 Task: Access the engagement dashboard of "Digital Experience".
Action: Mouse moved to (1003, 73)
Screenshot: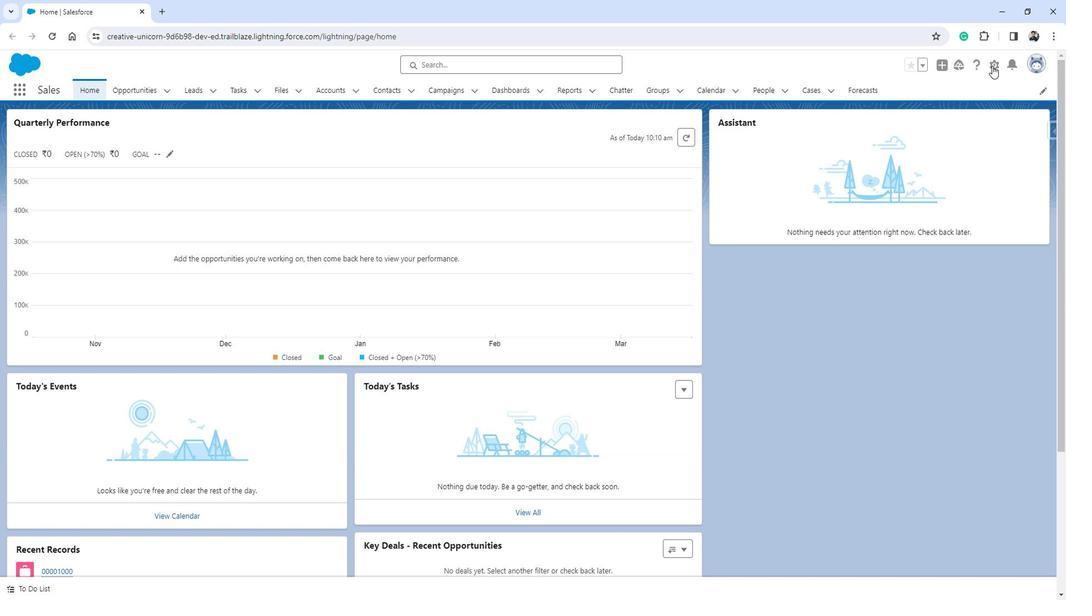 
Action: Mouse pressed left at (1003, 73)
Screenshot: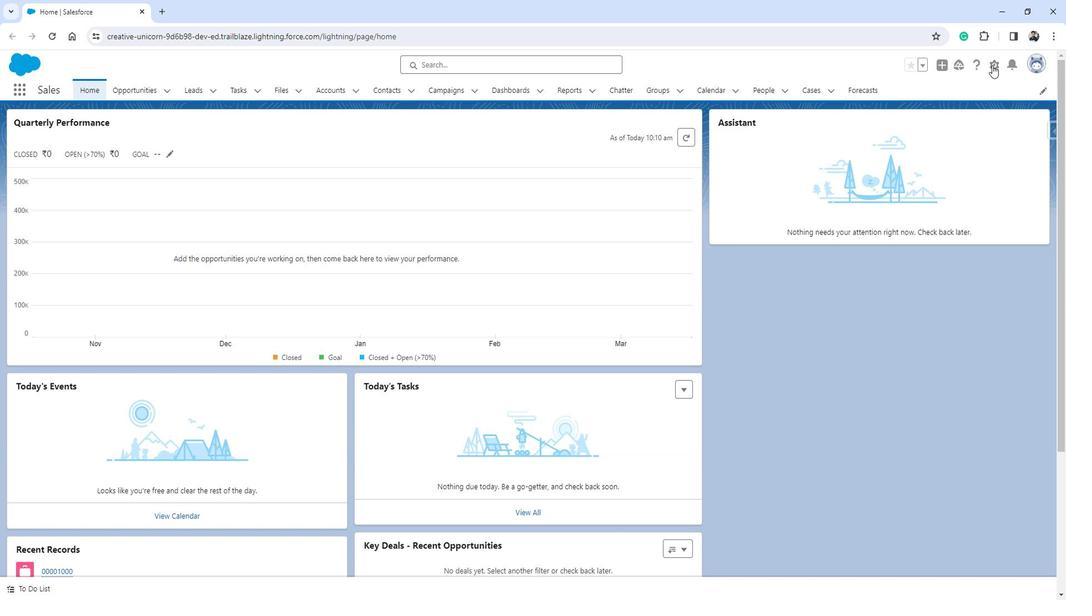 
Action: Mouse moved to (953, 112)
Screenshot: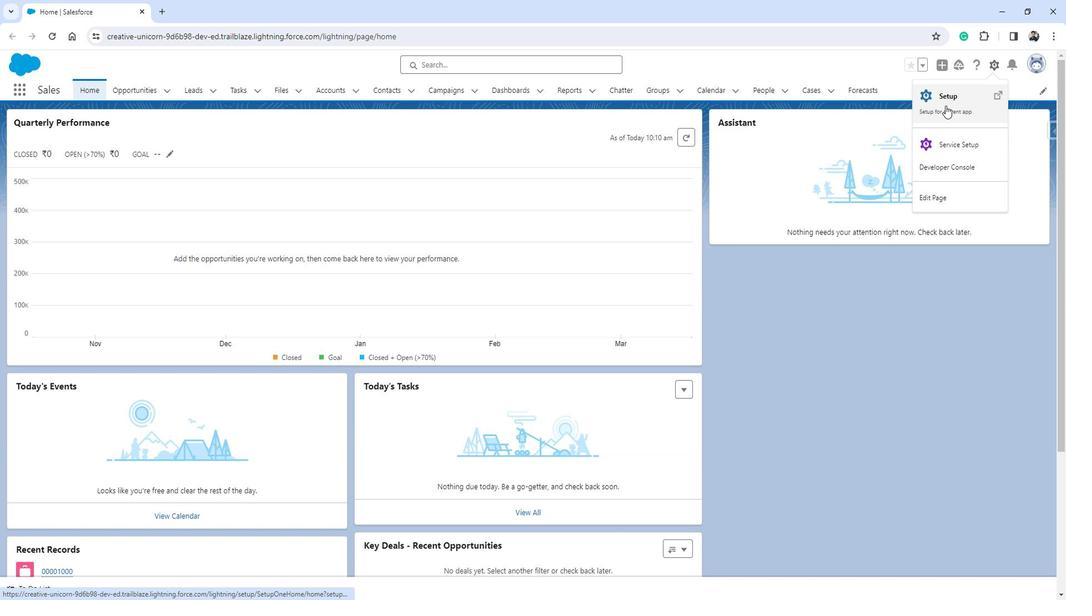 
Action: Mouse pressed left at (953, 112)
Screenshot: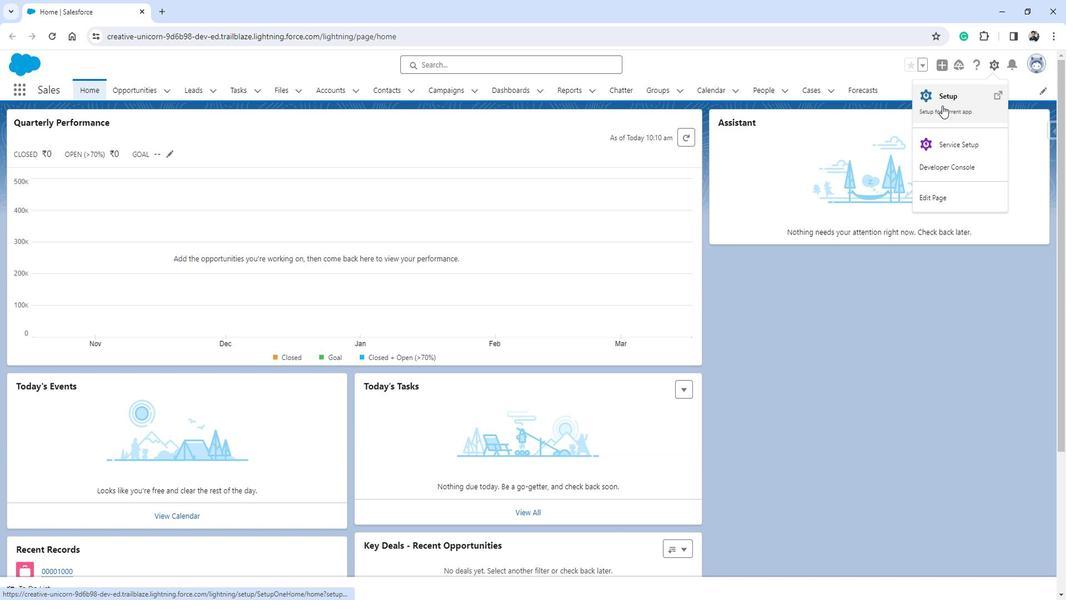 
Action: Mouse moved to (92, 323)
Screenshot: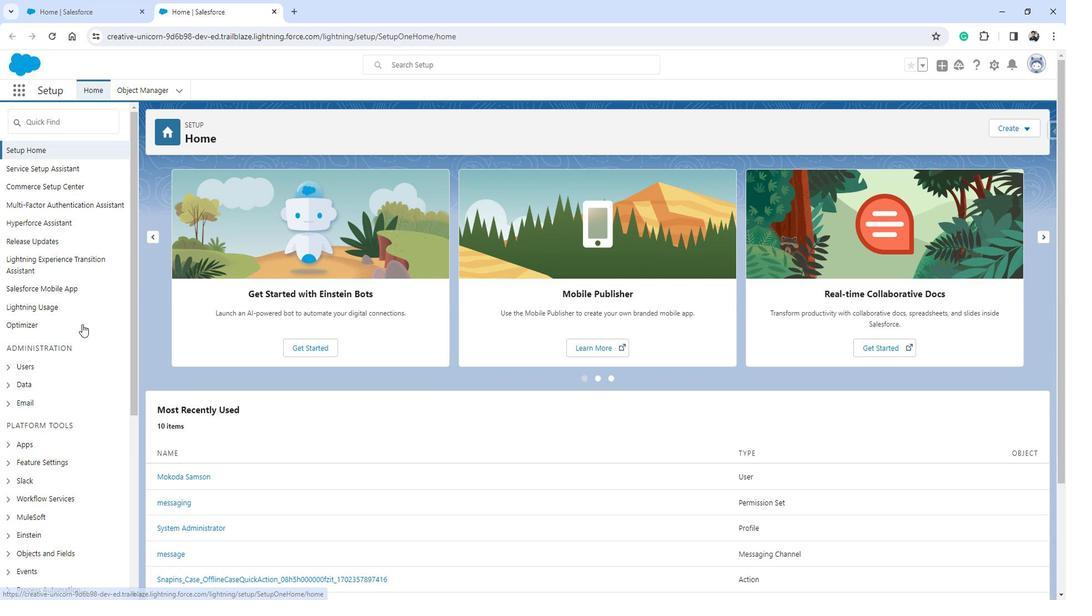 
Action: Mouse scrolled (92, 322) with delta (0, 0)
Screenshot: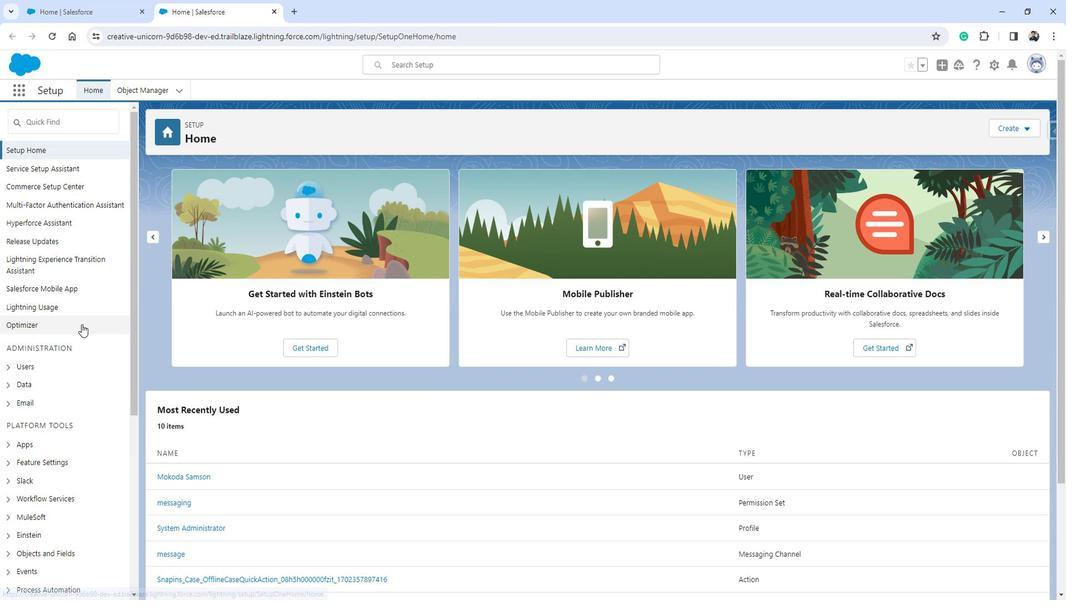 
Action: Mouse scrolled (92, 322) with delta (0, 0)
Screenshot: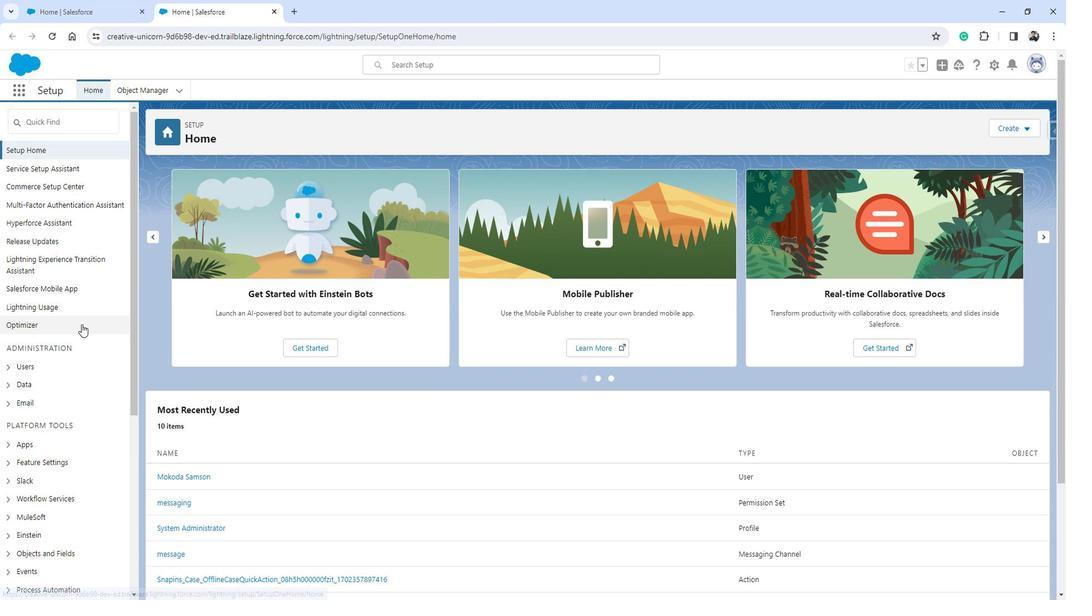 
Action: Mouse scrolled (92, 322) with delta (0, 0)
Screenshot: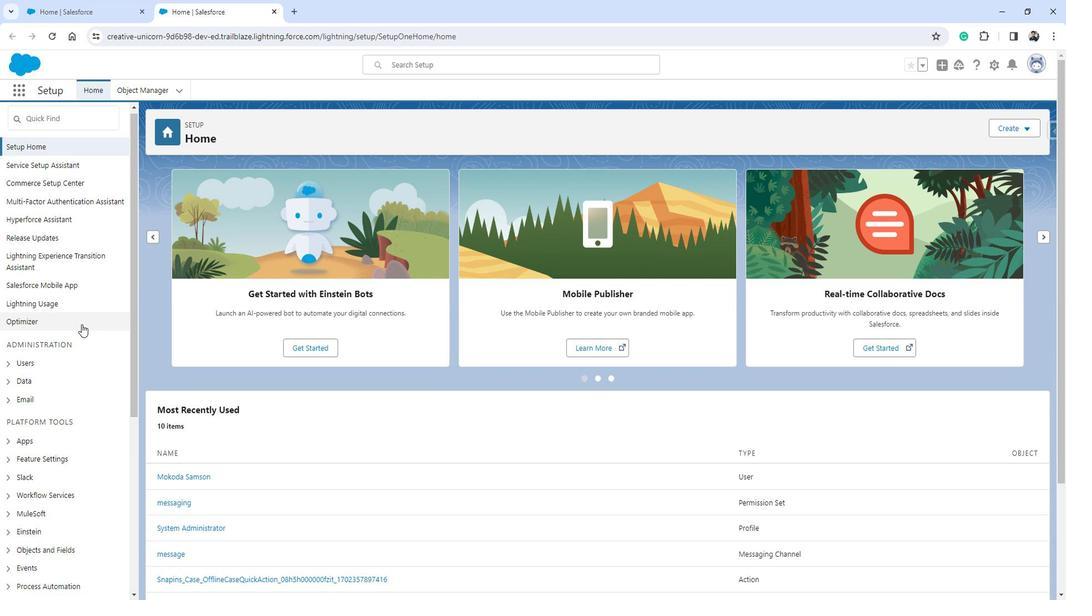 
Action: Mouse scrolled (92, 322) with delta (0, 0)
Screenshot: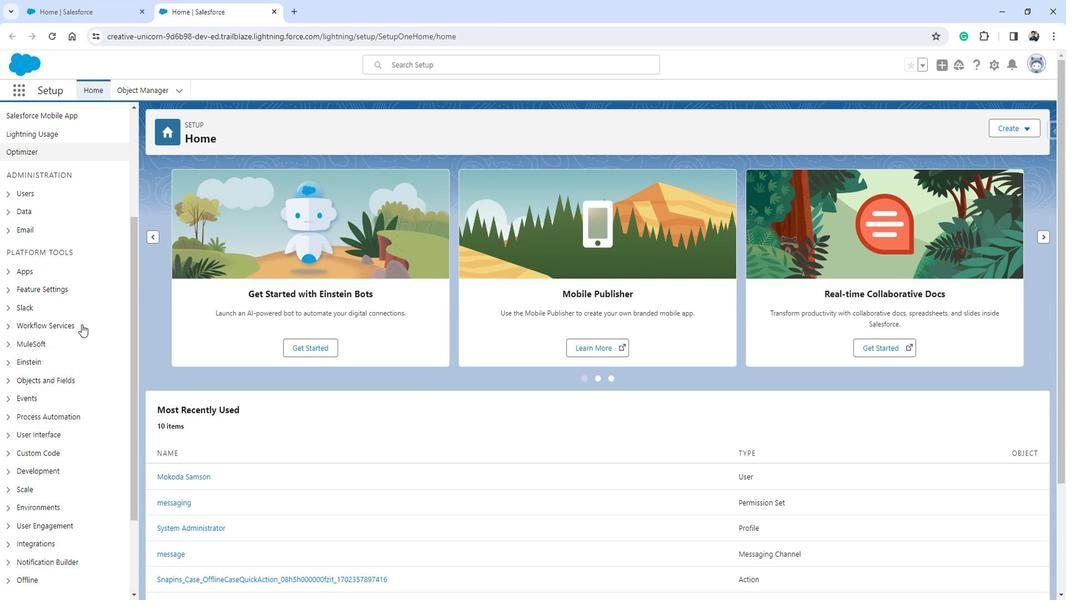 
Action: Mouse moved to (52, 234)
Screenshot: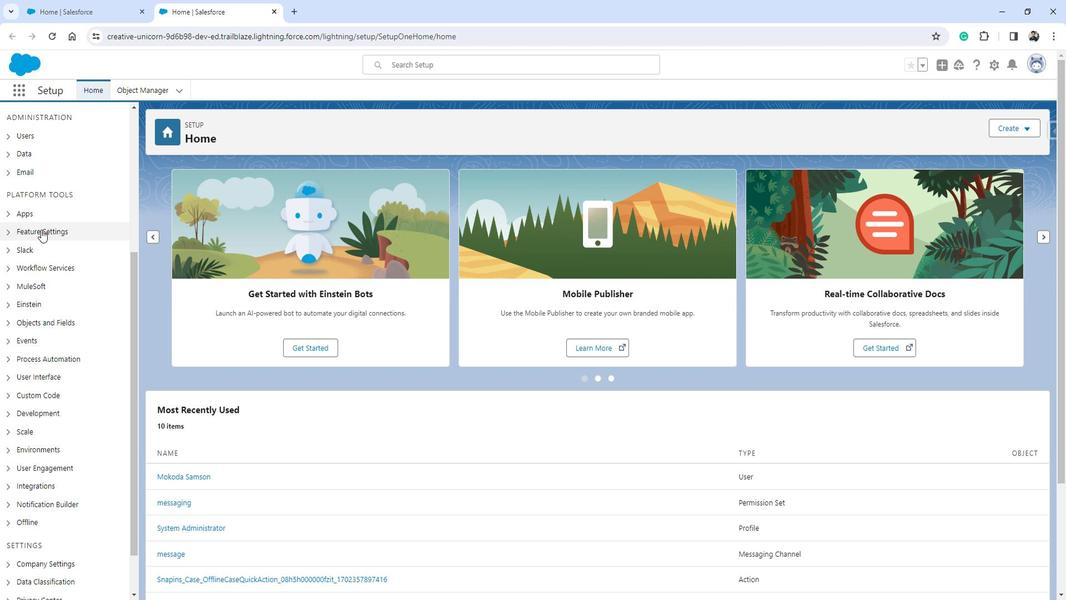 
Action: Mouse pressed left at (52, 234)
Screenshot: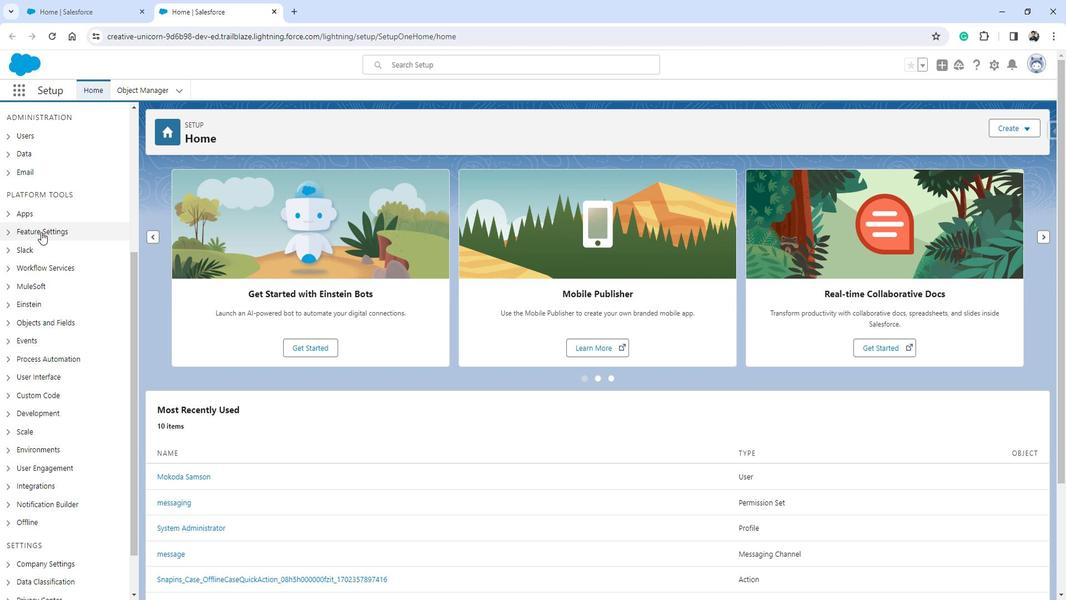 
Action: Mouse moved to (63, 351)
Screenshot: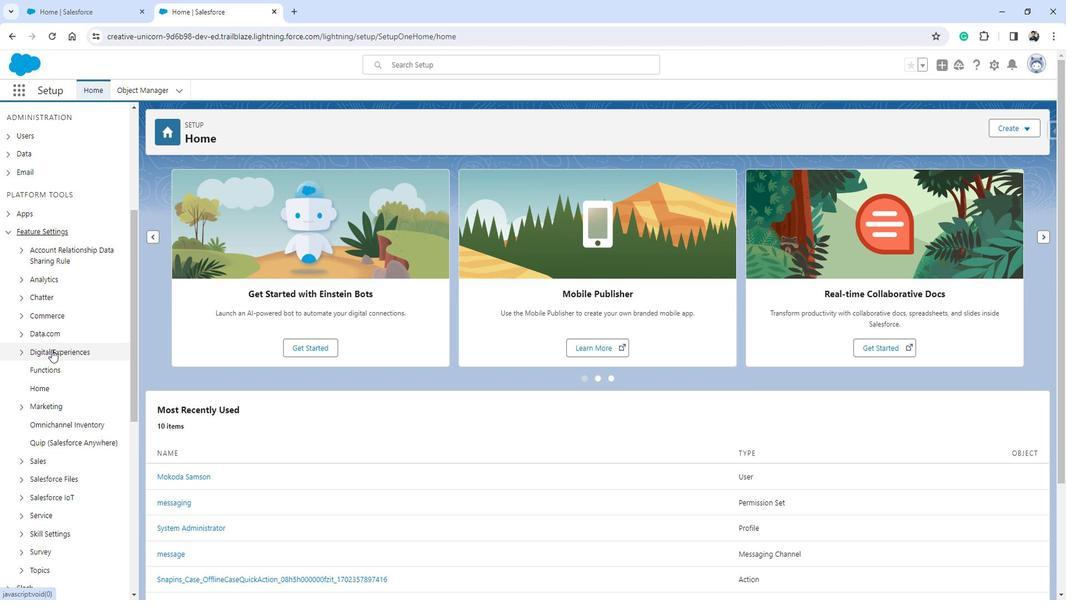 
Action: Mouse pressed left at (63, 351)
Screenshot: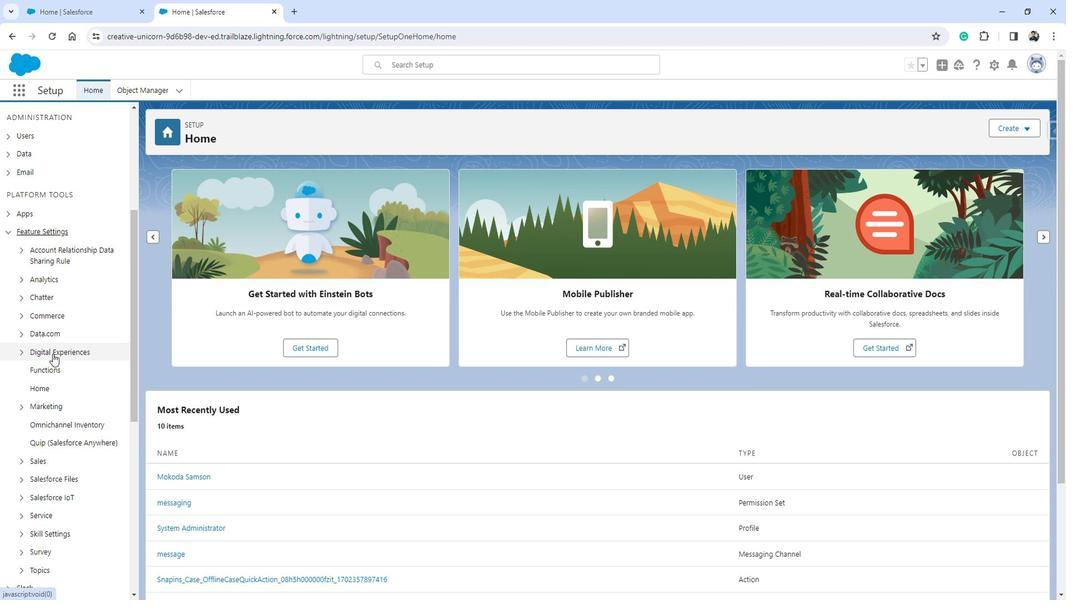 
Action: Mouse scrolled (63, 351) with delta (0, 0)
Screenshot: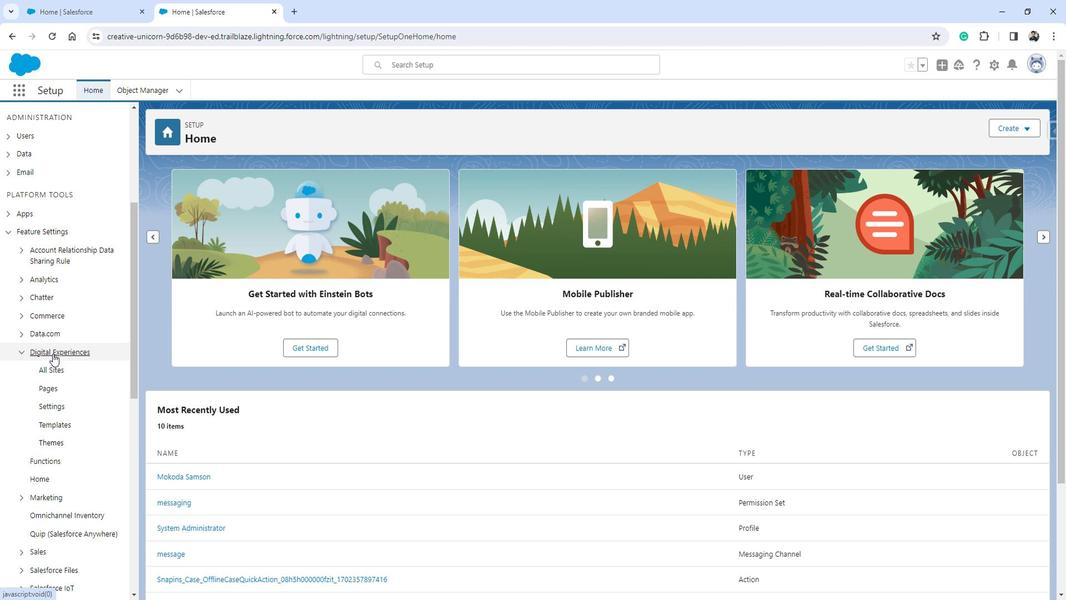 
Action: Mouse moved to (66, 310)
Screenshot: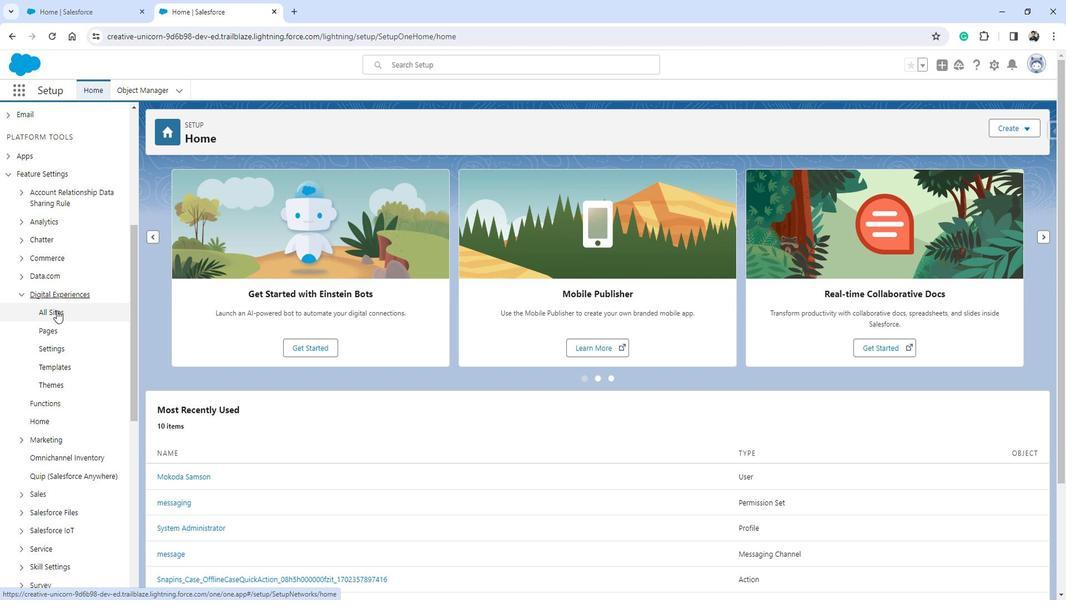
Action: Mouse pressed left at (66, 310)
Screenshot: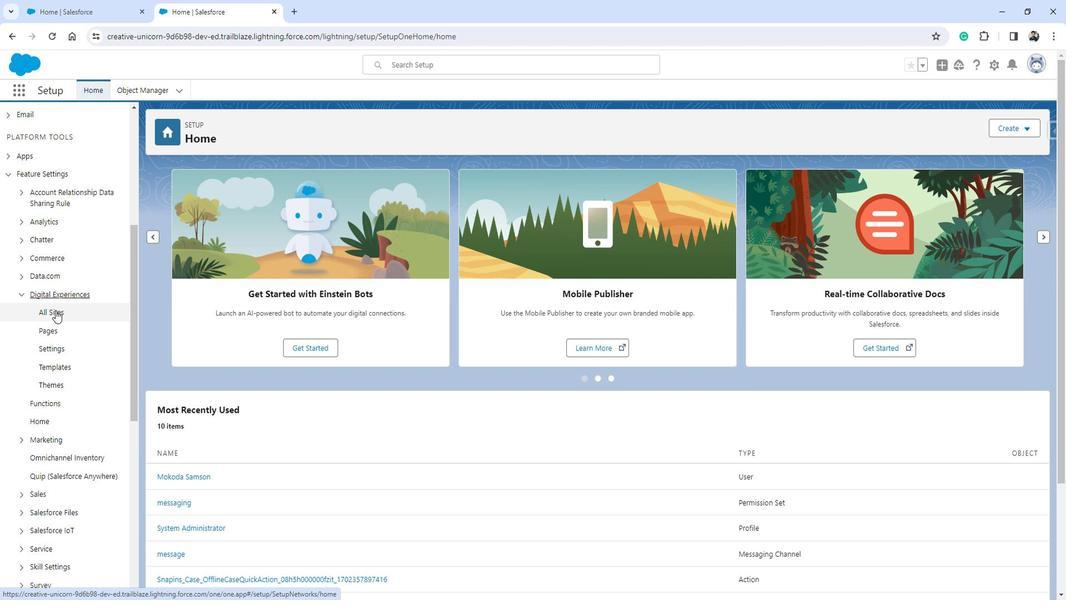 
Action: Mouse moved to (191, 342)
Screenshot: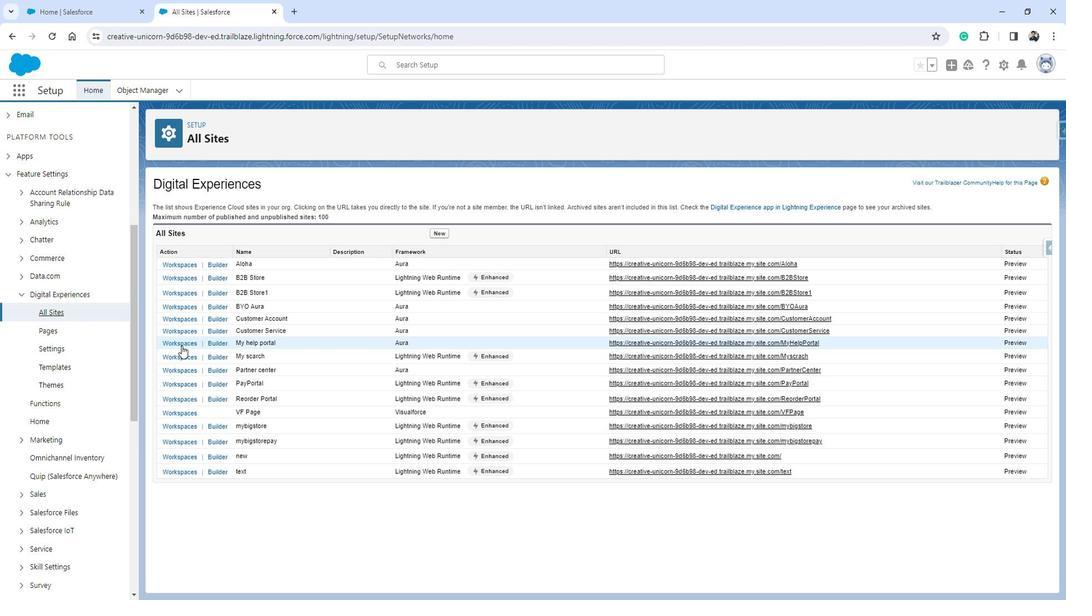 
Action: Mouse pressed left at (191, 342)
Screenshot: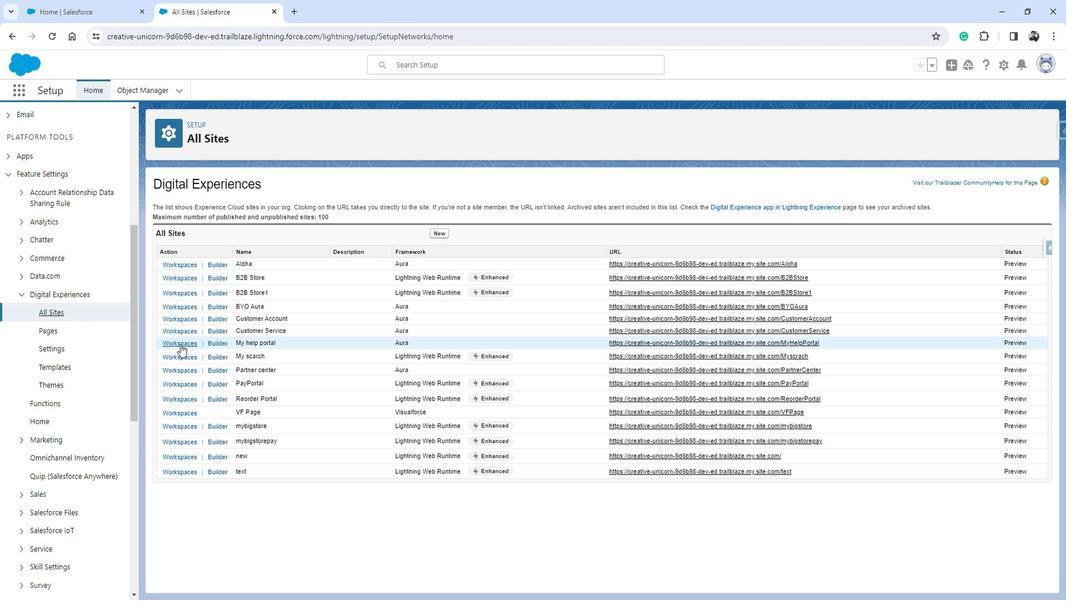 
Action: Mouse moved to (390, 362)
Screenshot: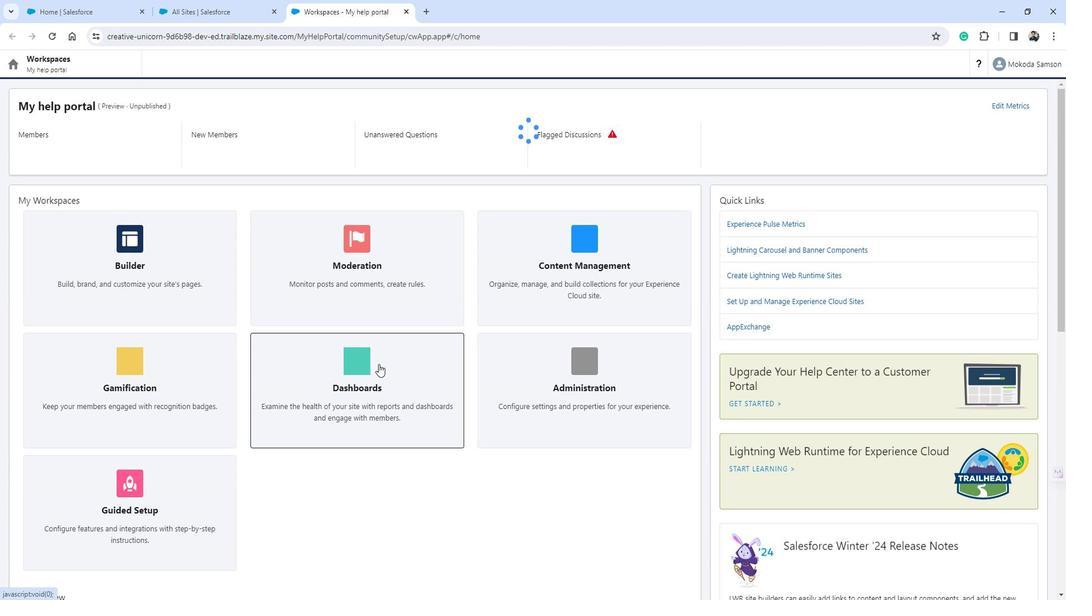 
Action: Mouse pressed left at (390, 362)
Screenshot: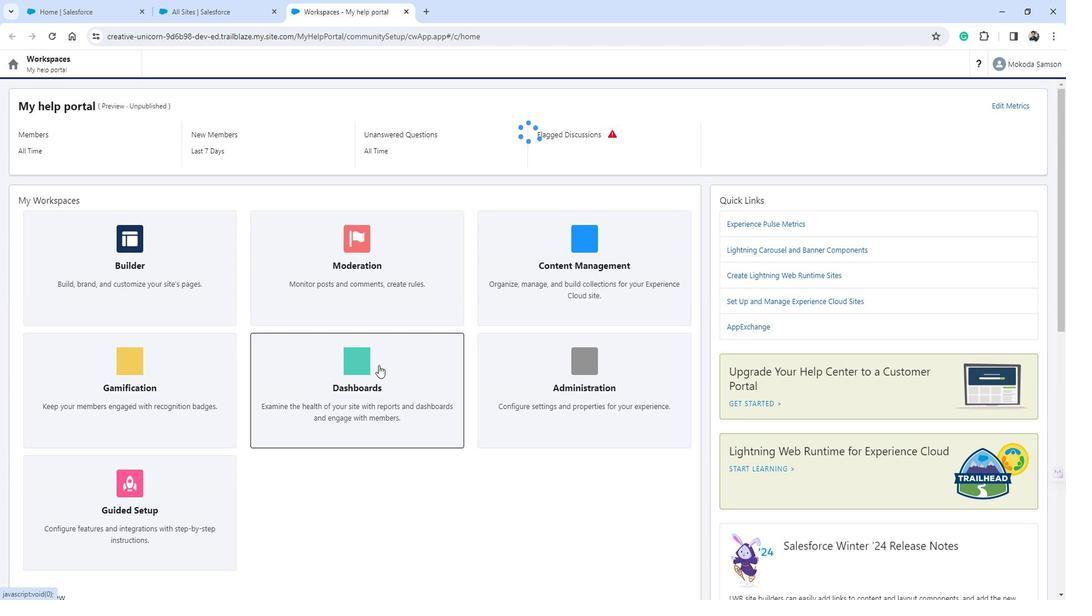 
Action: Mouse moved to (276, 70)
Screenshot: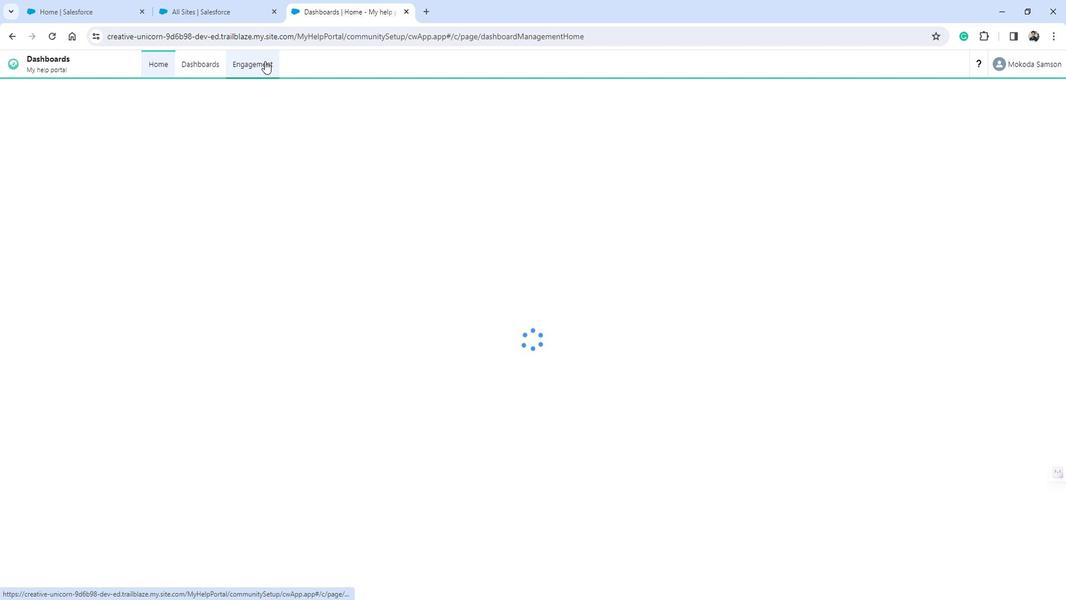 
Action: Mouse pressed left at (276, 70)
Screenshot: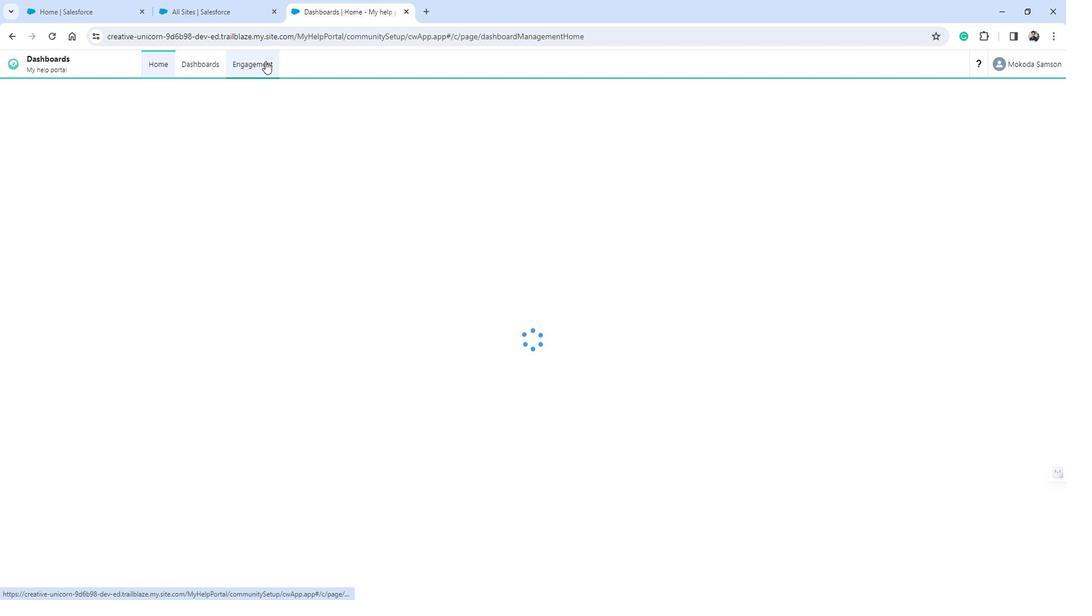 
Action: Mouse moved to (43, 241)
Screenshot: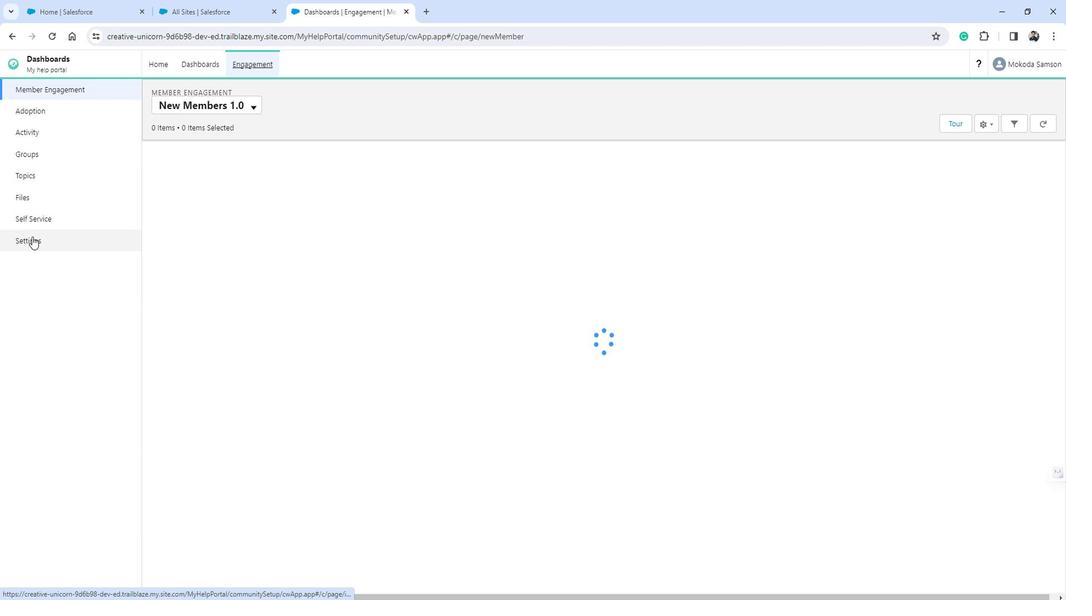 
Action: Mouse pressed left at (43, 241)
Screenshot: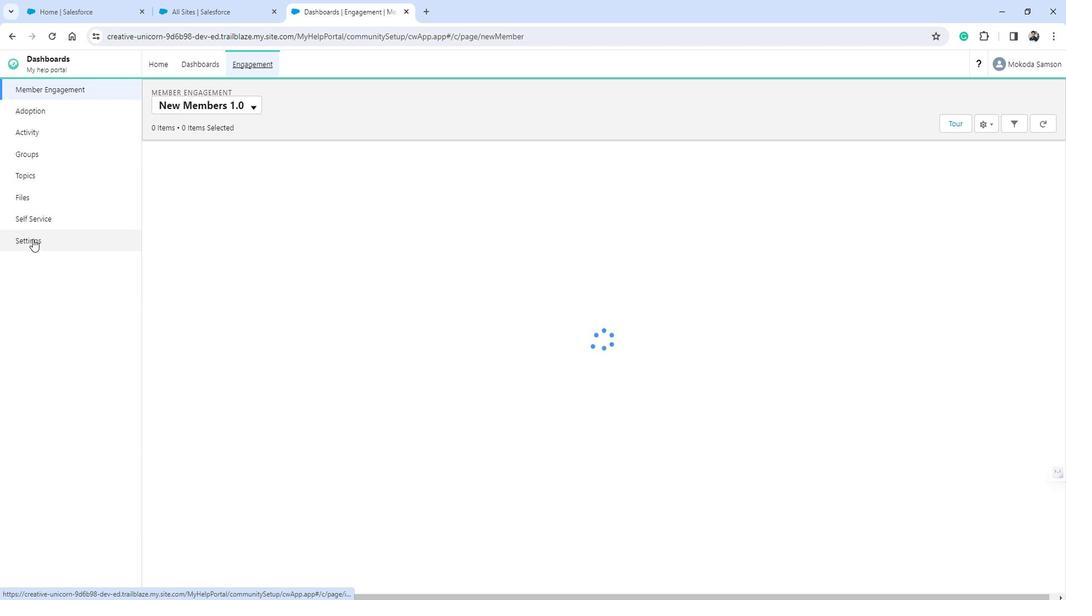 
Action: Mouse moved to (515, 261)
Screenshot: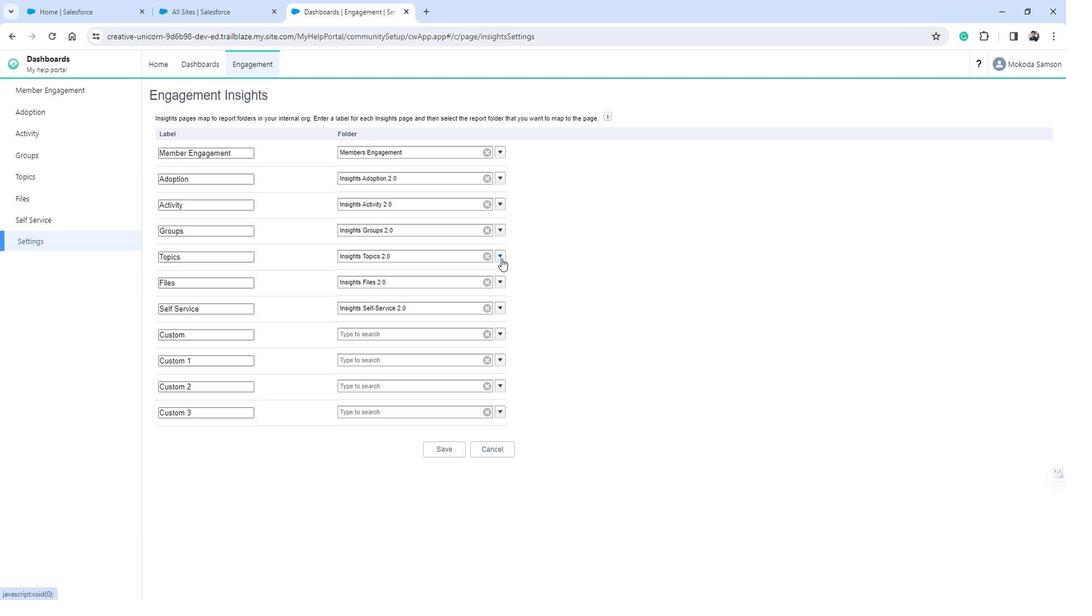 
